 Task: Control the activity of users through influence
Action: Mouse moved to (165, 160)
Screenshot: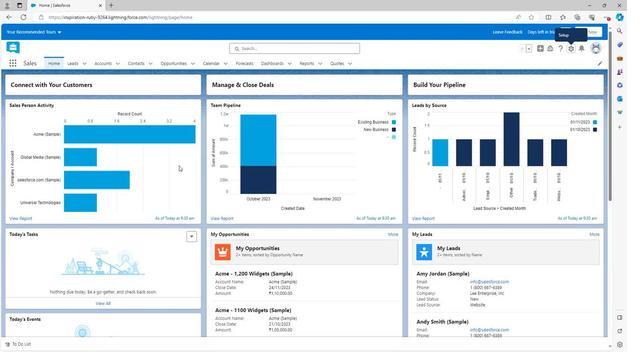 
Action: Mouse scrolled (165, 160) with delta (0, 0)
Screenshot: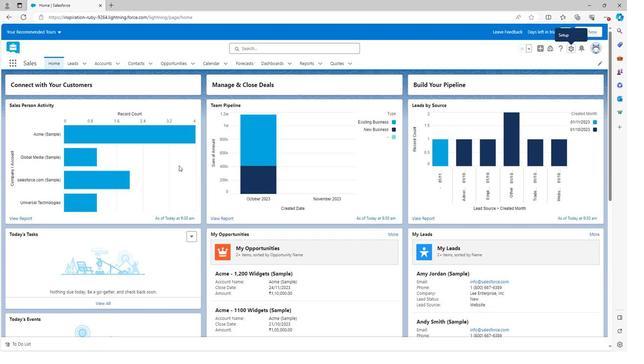 
Action: Mouse scrolled (165, 160) with delta (0, 0)
Screenshot: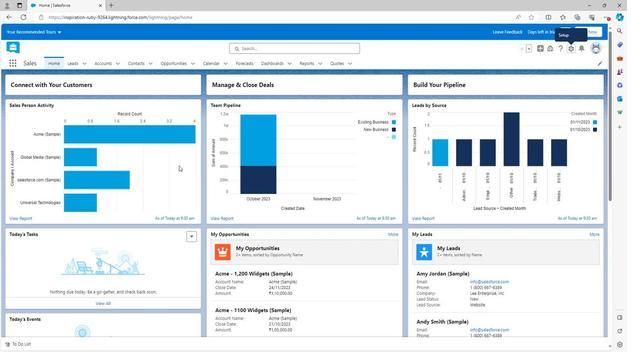 
Action: Mouse scrolled (165, 160) with delta (0, 0)
Screenshot: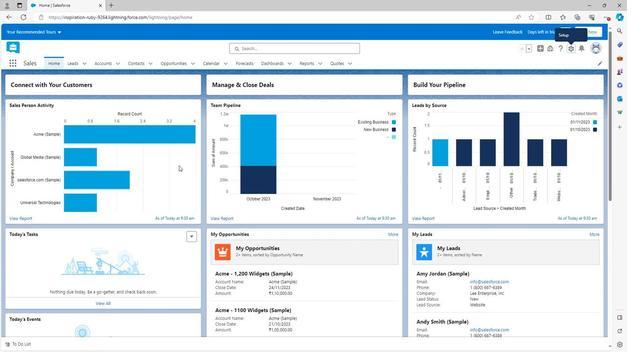 
Action: Mouse scrolled (165, 160) with delta (0, 0)
Screenshot: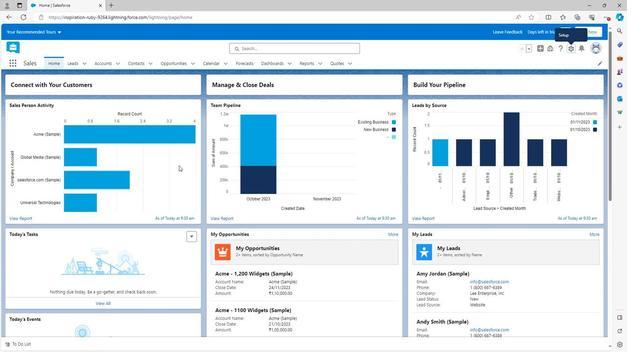 
Action: Mouse scrolled (165, 160) with delta (0, 0)
Screenshot: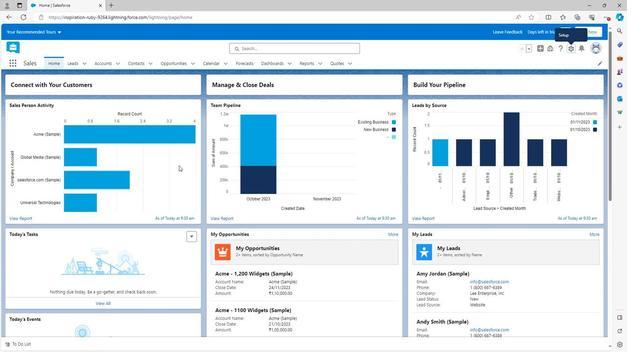 
Action: Mouse scrolled (165, 160) with delta (0, 0)
Screenshot: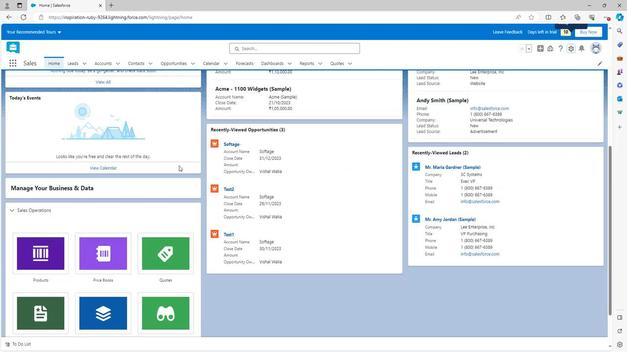 
Action: Mouse scrolled (165, 160) with delta (0, 0)
Screenshot: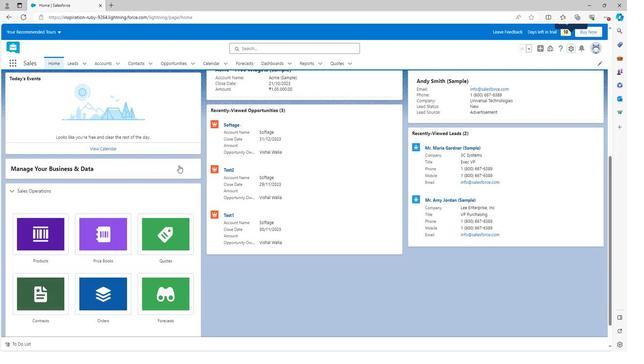 
Action: Mouse scrolled (165, 160) with delta (0, 0)
Screenshot: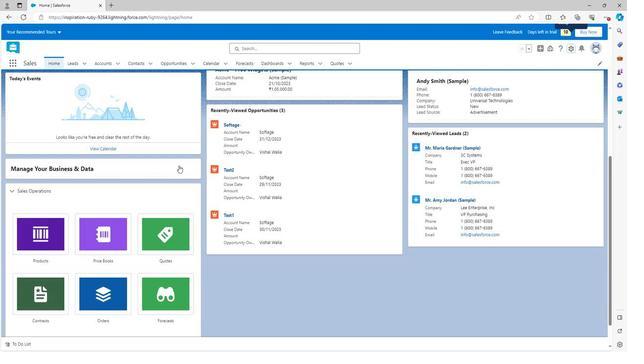 
Action: Mouse scrolled (165, 161) with delta (0, 0)
Screenshot: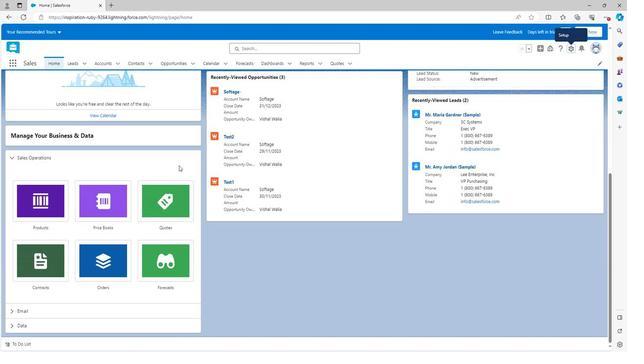 
Action: Mouse scrolled (165, 161) with delta (0, 0)
Screenshot: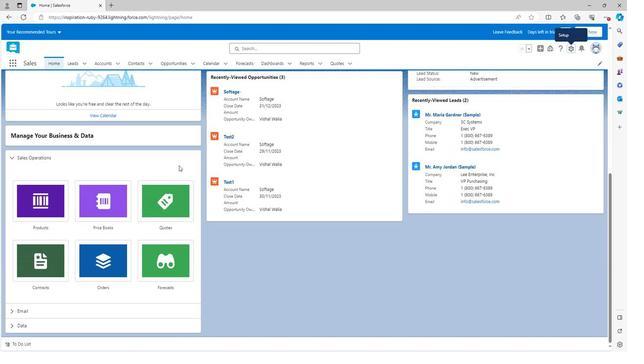 
Action: Mouse scrolled (165, 161) with delta (0, 0)
Screenshot: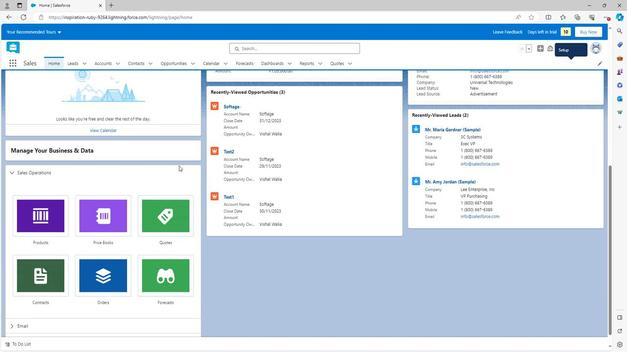 
Action: Mouse moved to (165, 160)
Screenshot: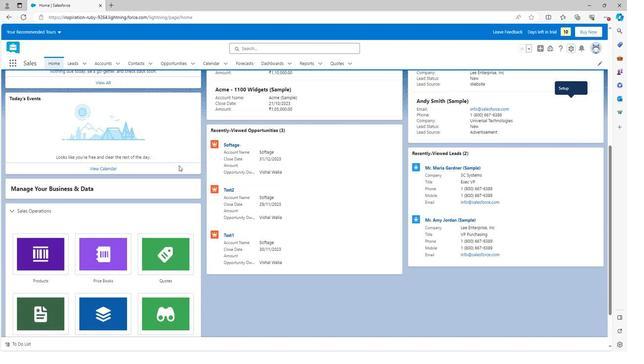 
Action: Mouse scrolled (165, 161) with delta (0, 0)
Screenshot: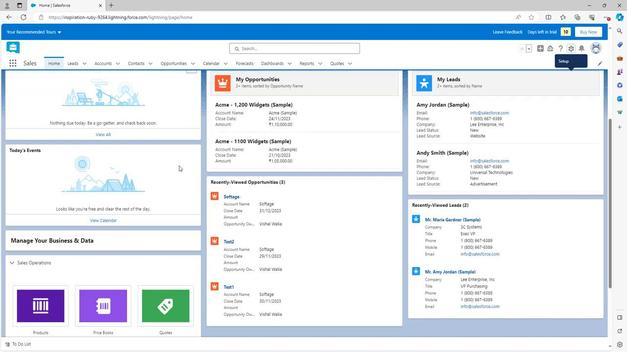 
Action: Mouse scrolled (165, 161) with delta (0, 0)
Screenshot: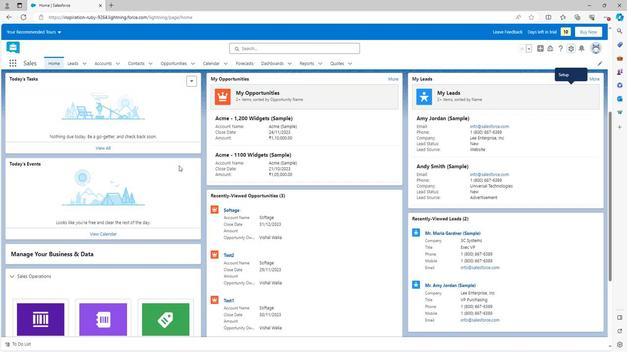 
Action: Mouse scrolled (165, 161) with delta (0, 0)
Screenshot: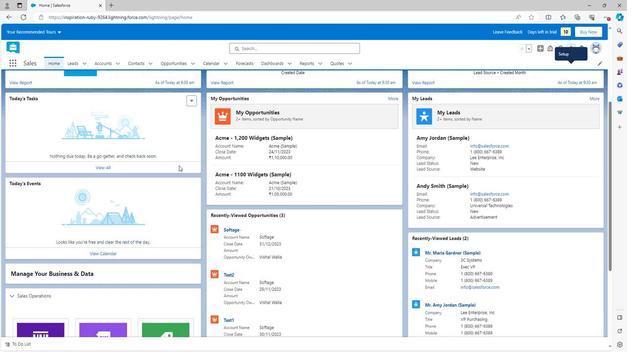 
Action: Mouse scrolled (165, 161) with delta (0, 0)
Screenshot: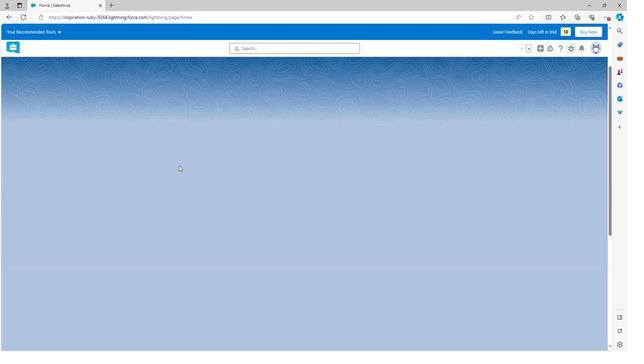 
Action: Mouse moved to (524, 34)
Screenshot: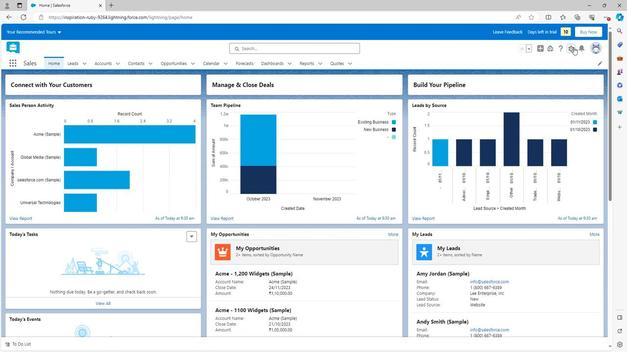 
Action: Mouse pressed left at (524, 34)
Screenshot: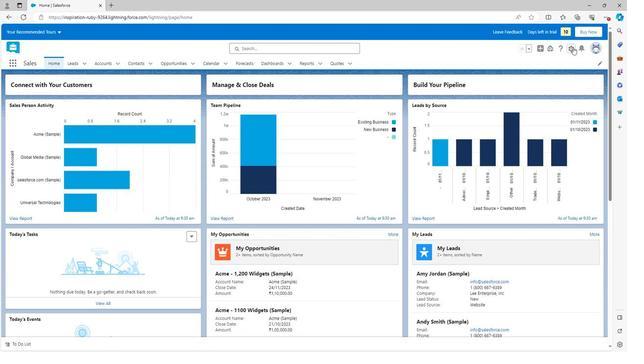
Action: Mouse moved to (498, 53)
Screenshot: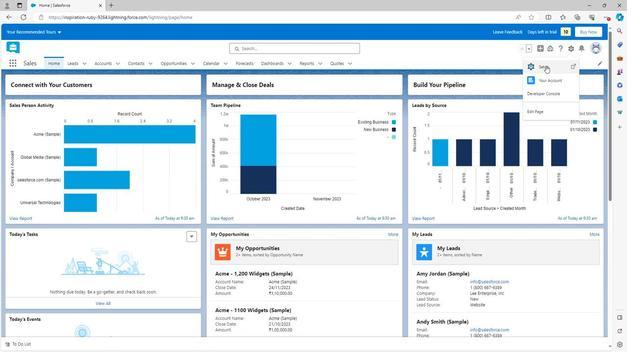 
Action: Mouse pressed left at (498, 53)
Screenshot: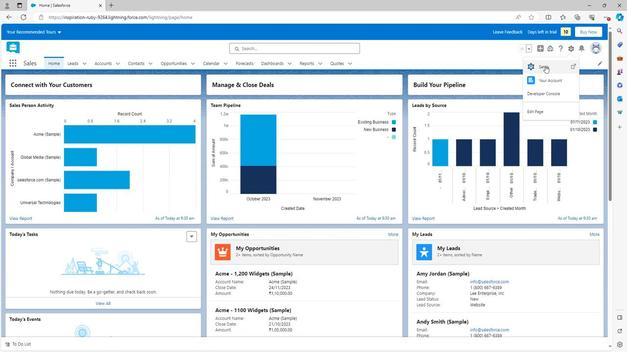 
Action: Mouse moved to (7, 258)
Screenshot: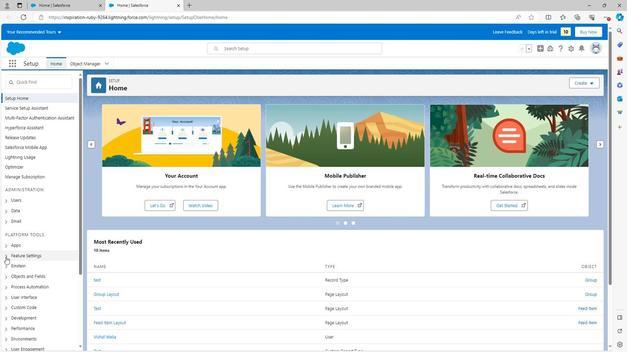 
Action: Mouse pressed left at (7, 258)
Screenshot: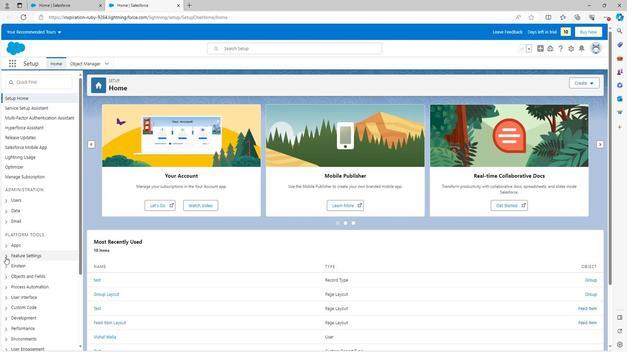 
Action: Mouse moved to (8, 257)
Screenshot: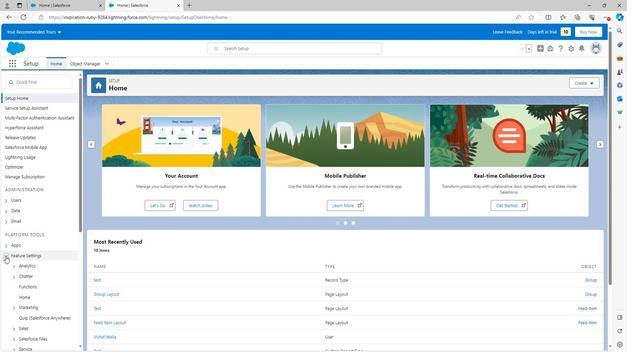 
Action: Mouse scrolled (8, 257) with delta (0, 0)
Screenshot: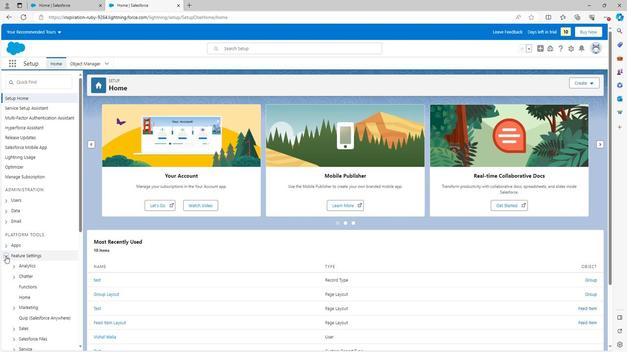 
Action: Mouse scrolled (8, 257) with delta (0, 0)
Screenshot: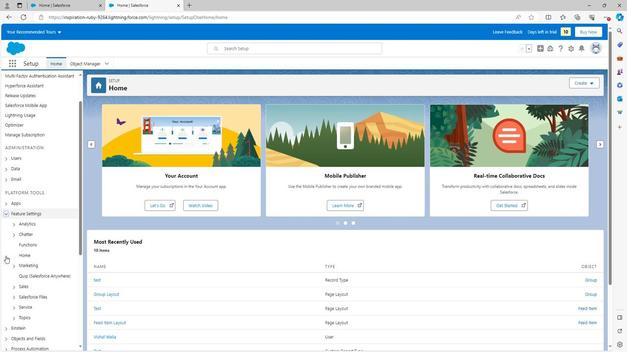 
Action: Mouse moved to (16, 191)
Screenshot: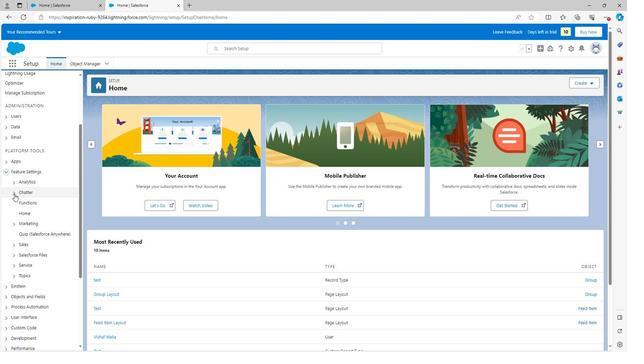 
Action: Mouse pressed left at (16, 191)
Screenshot: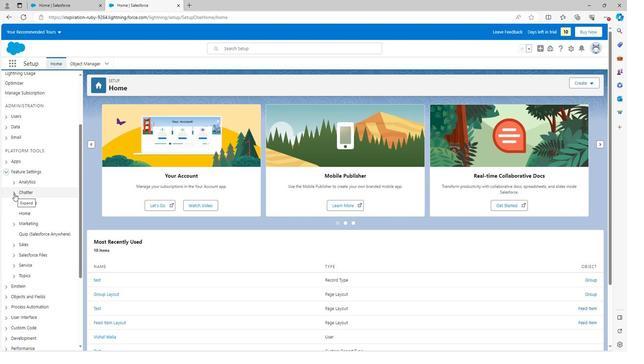 
Action: Mouse moved to (20, 246)
Screenshot: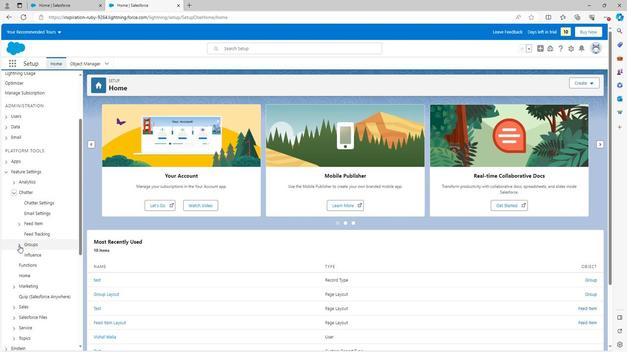 
Action: Mouse pressed left at (20, 246)
Screenshot: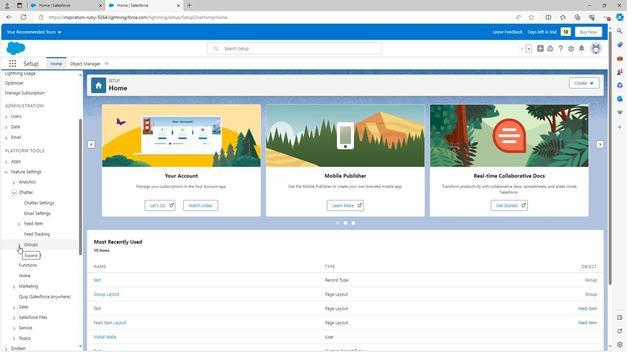 
Action: Mouse pressed left at (20, 246)
Screenshot: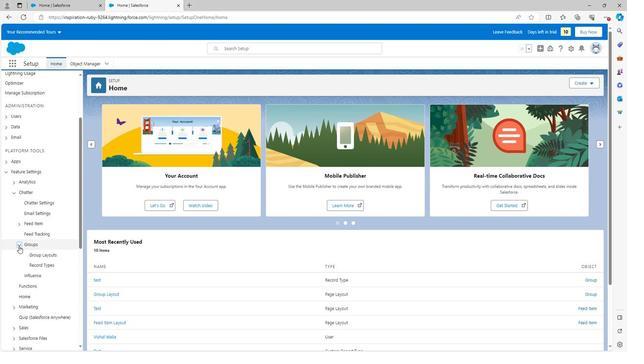 
Action: Mouse moved to (29, 257)
Screenshot: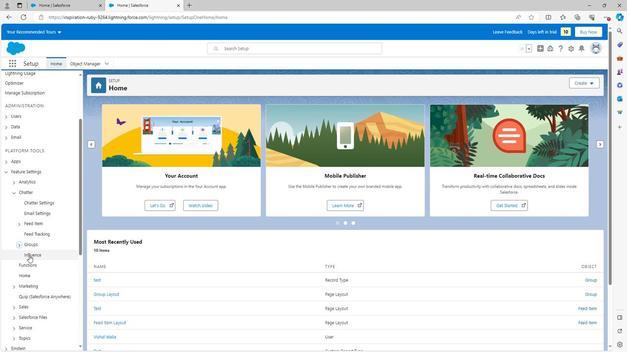
Action: Mouse pressed left at (29, 257)
Screenshot: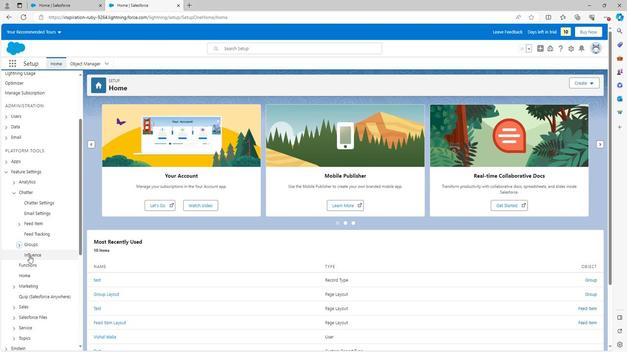 
Action: Mouse moved to (181, 142)
Screenshot: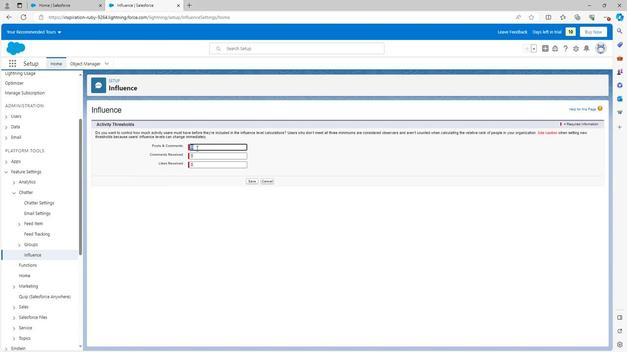 
Action: Mouse pressed left at (181, 142)
Screenshot: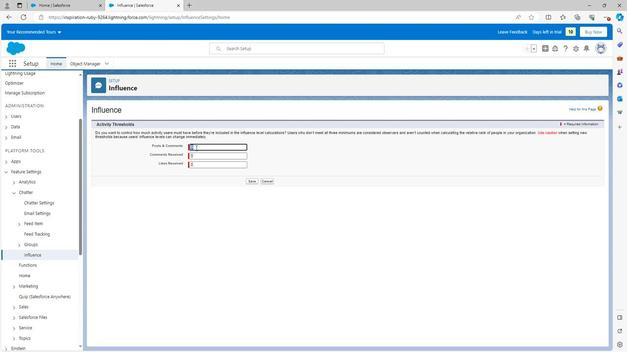 
Action: Key pressed <Key.backspace>1
Screenshot: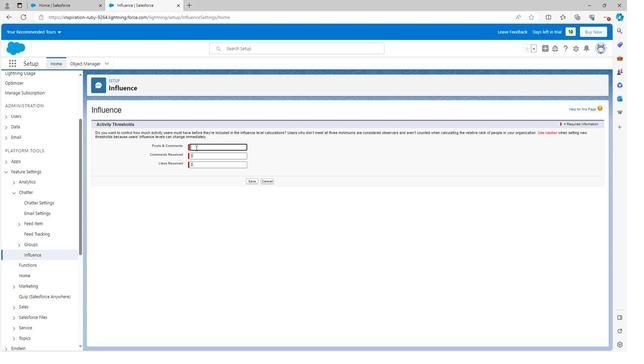 
Action: Mouse moved to (179, 148)
Screenshot: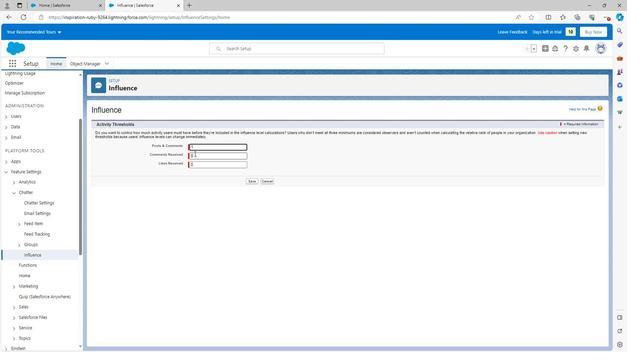 
Action: Mouse pressed left at (179, 148)
Screenshot: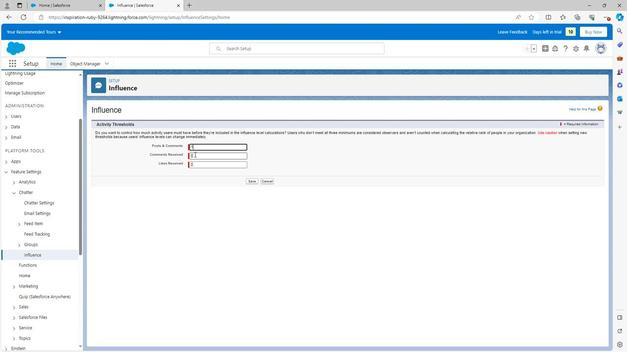 
Action: Key pressed <Key.backspace>1
Screenshot: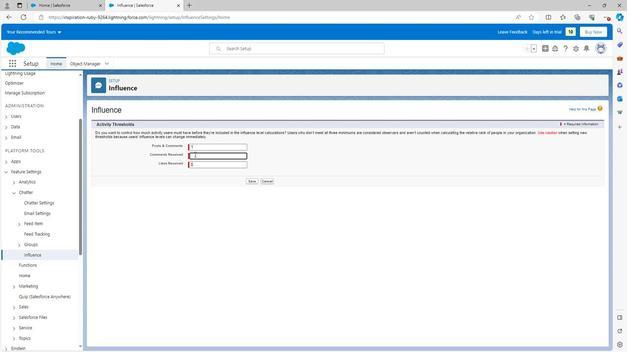 
Action: Mouse moved to (234, 177)
Screenshot: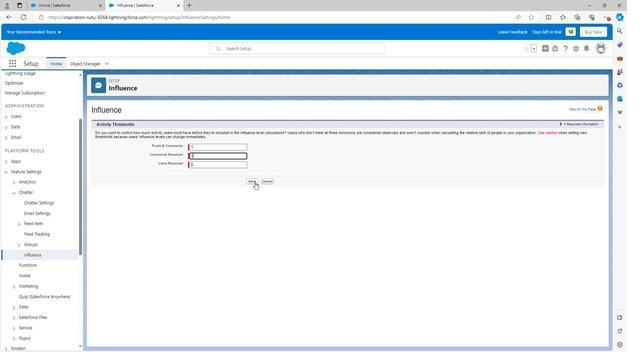 
Action: Mouse pressed left at (234, 177)
Screenshot: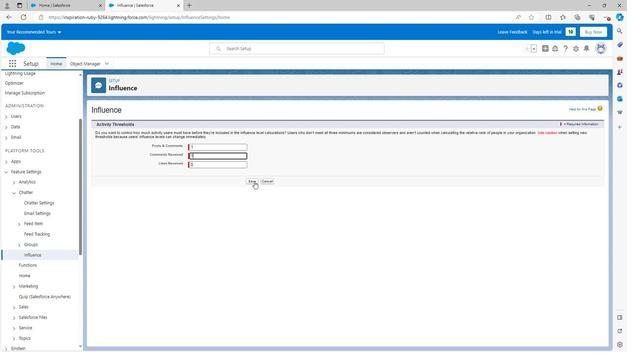 
